 Task: Move the task Develop a new online tool for online job applications to the section Done in the project AvailPro and filter the tasks in the project by Due next week
Action: Mouse moved to (518, 383)
Screenshot: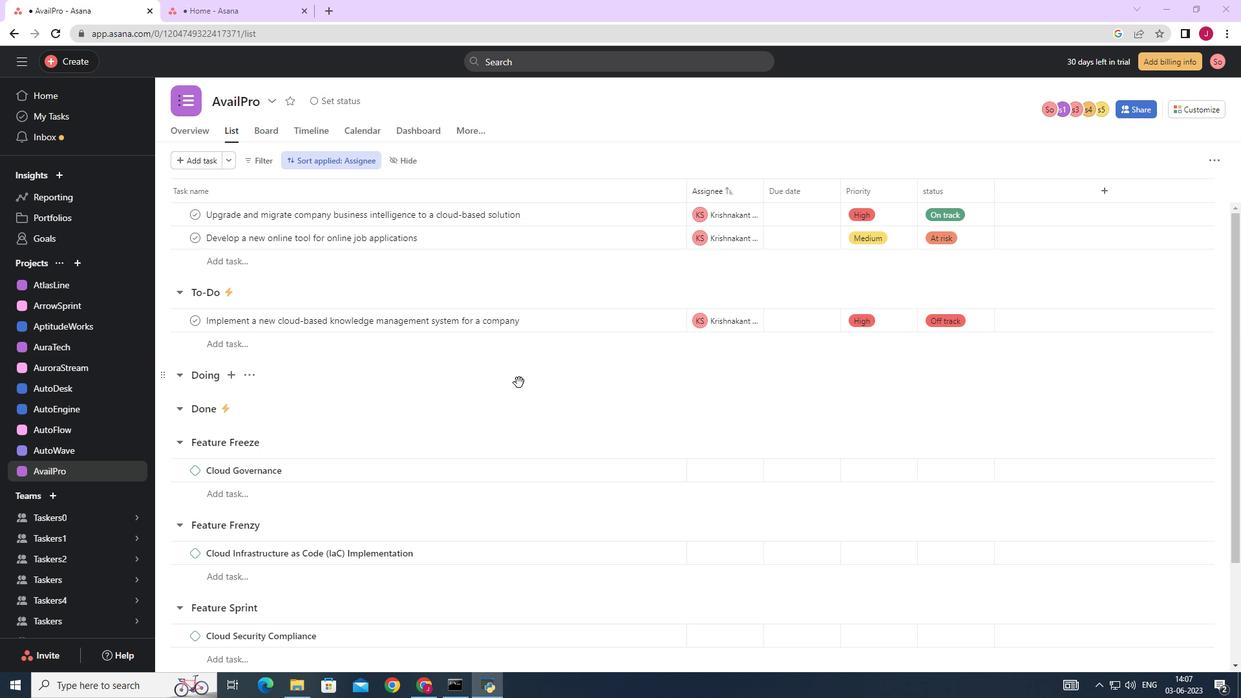 
Action: Mouse scrolled (518, 384) with delta (0, 0)
Screenshot: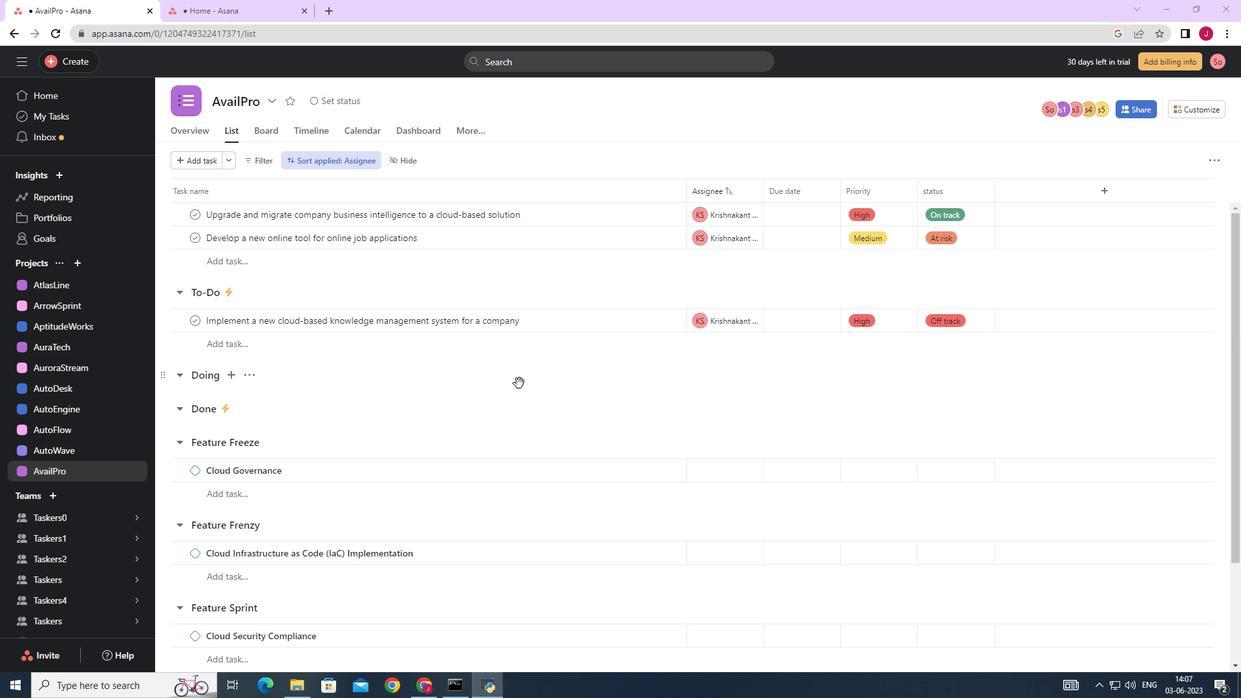 
Action: Mouse scrolled (518, 384) with delta (0, 0)
Screenshot: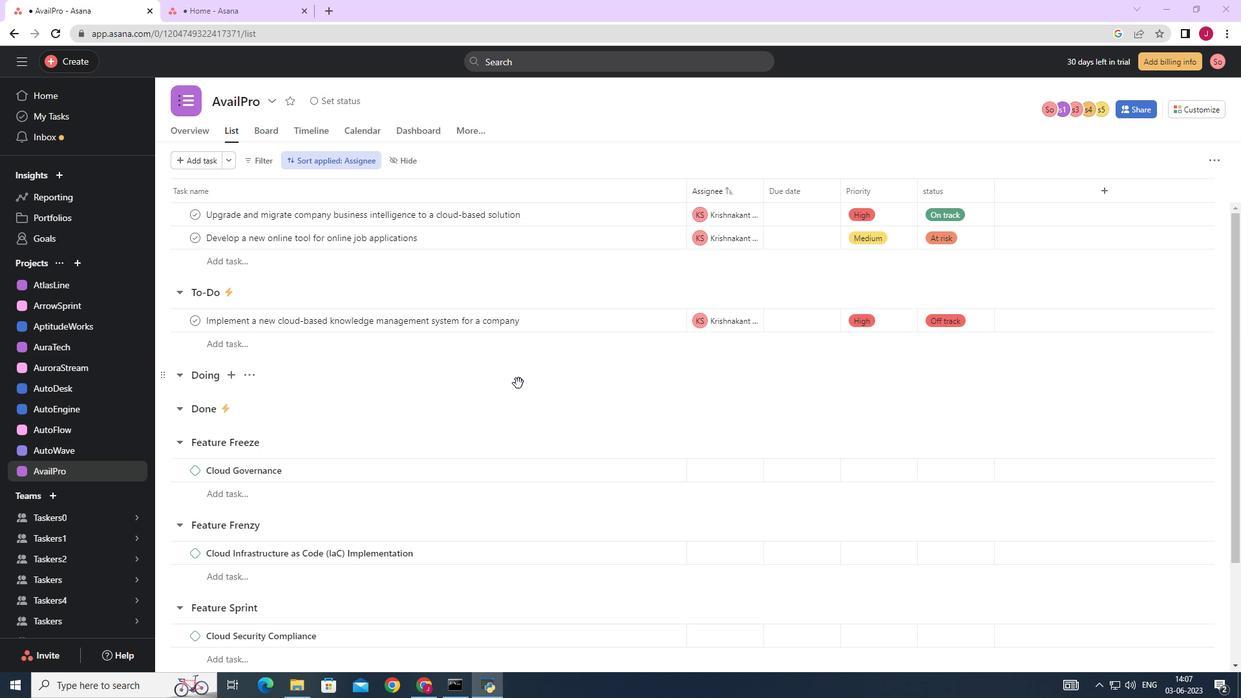 
Action: Mouse moved to (648, 235)
Screenshot: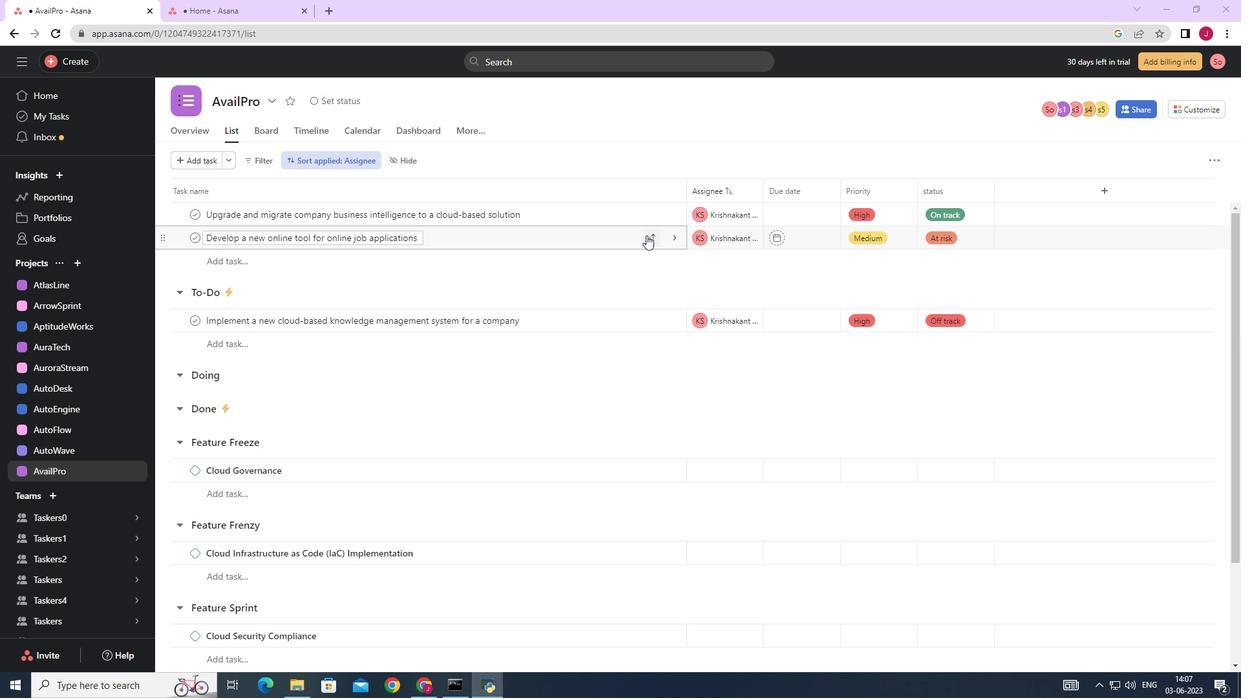 
Action: Mouse pressed left at (648, 235)
Screenshot: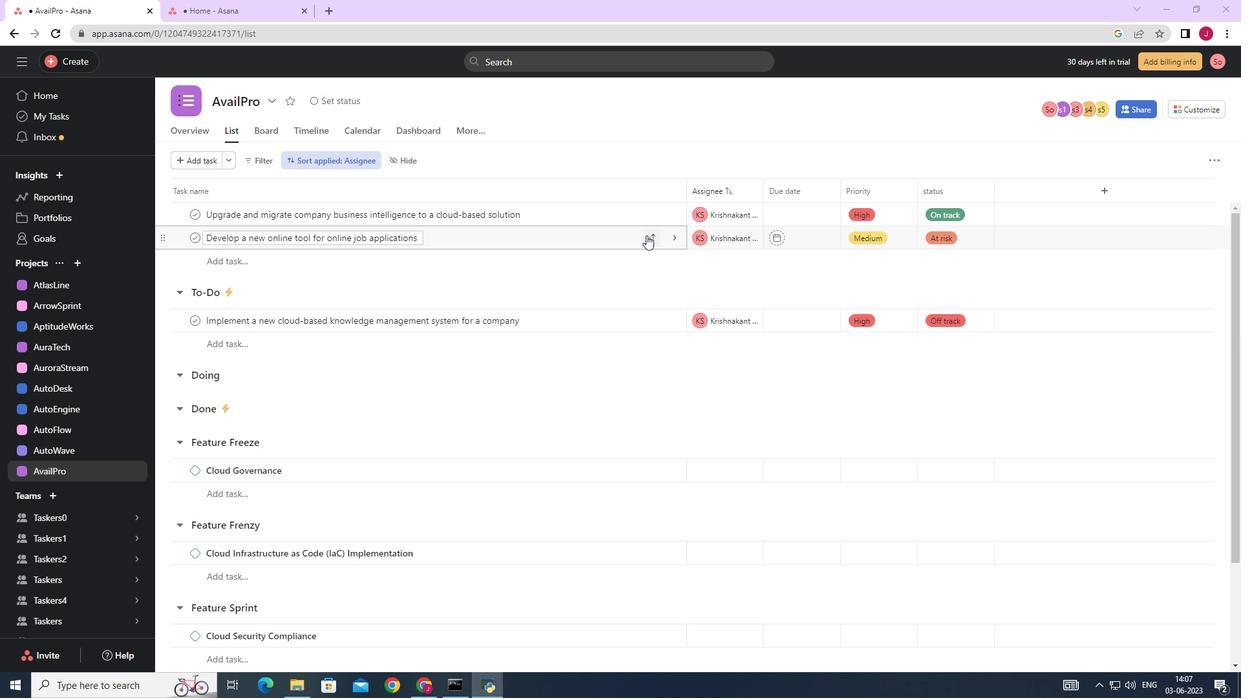 
Action: Mouse moved to (570, 348)
Screenshot: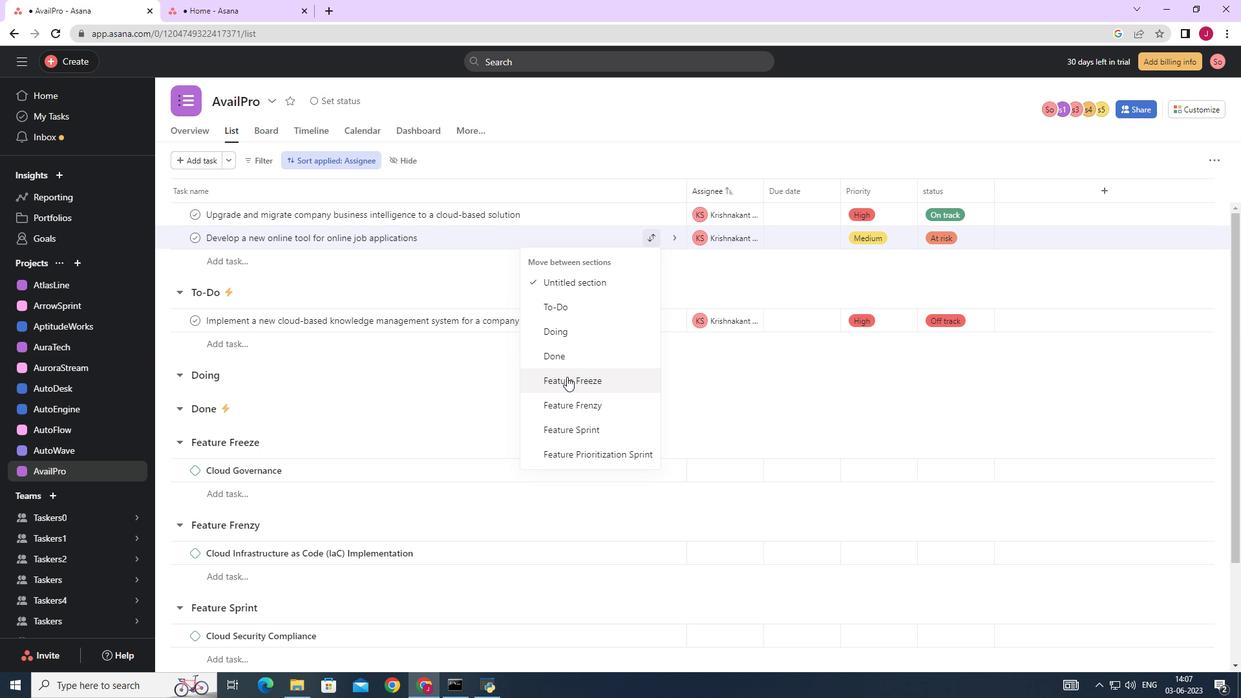
Action: Mouse pressed left at (570, 348)
Screenshot: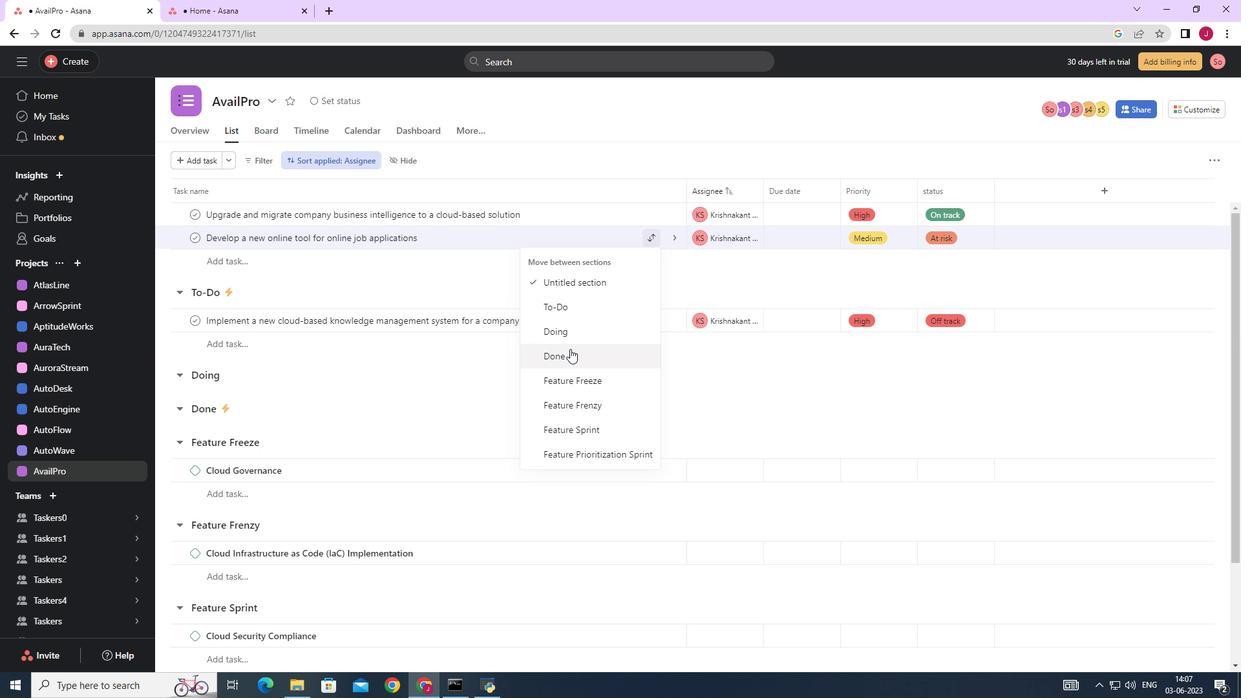 
Action: Mouse moved to (257, 158)
Screenshot: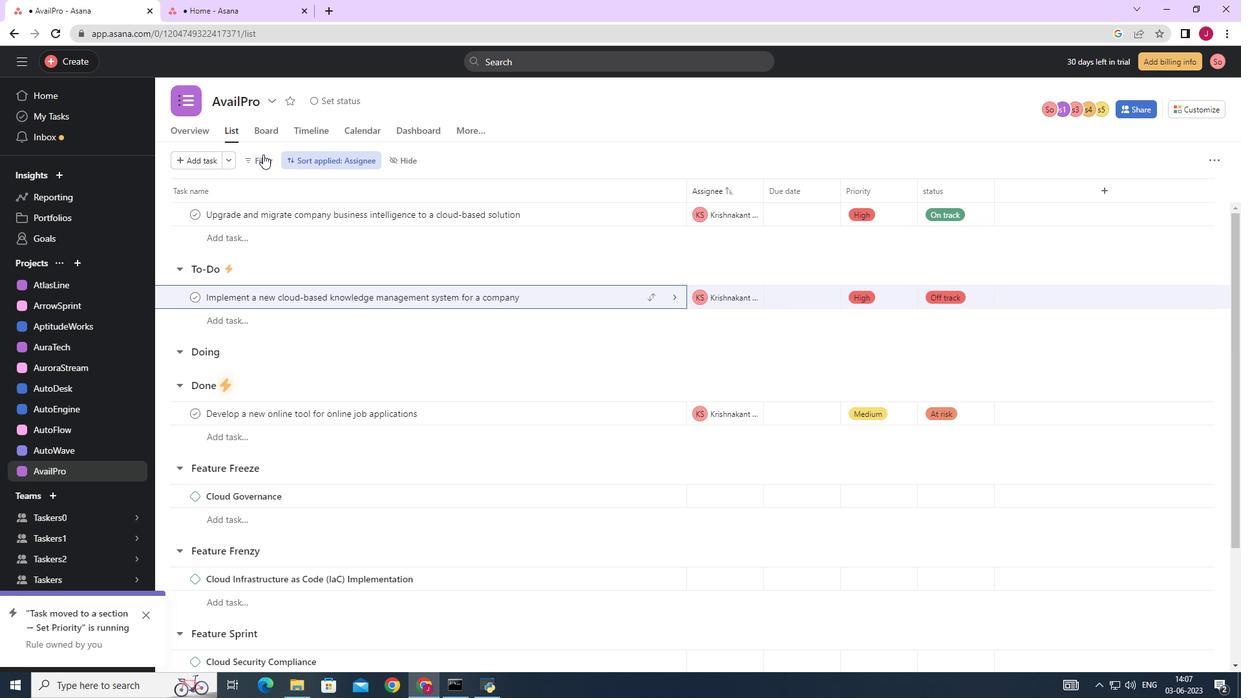 
Action: Mouse pressed left at (257, 158)
Screenshot: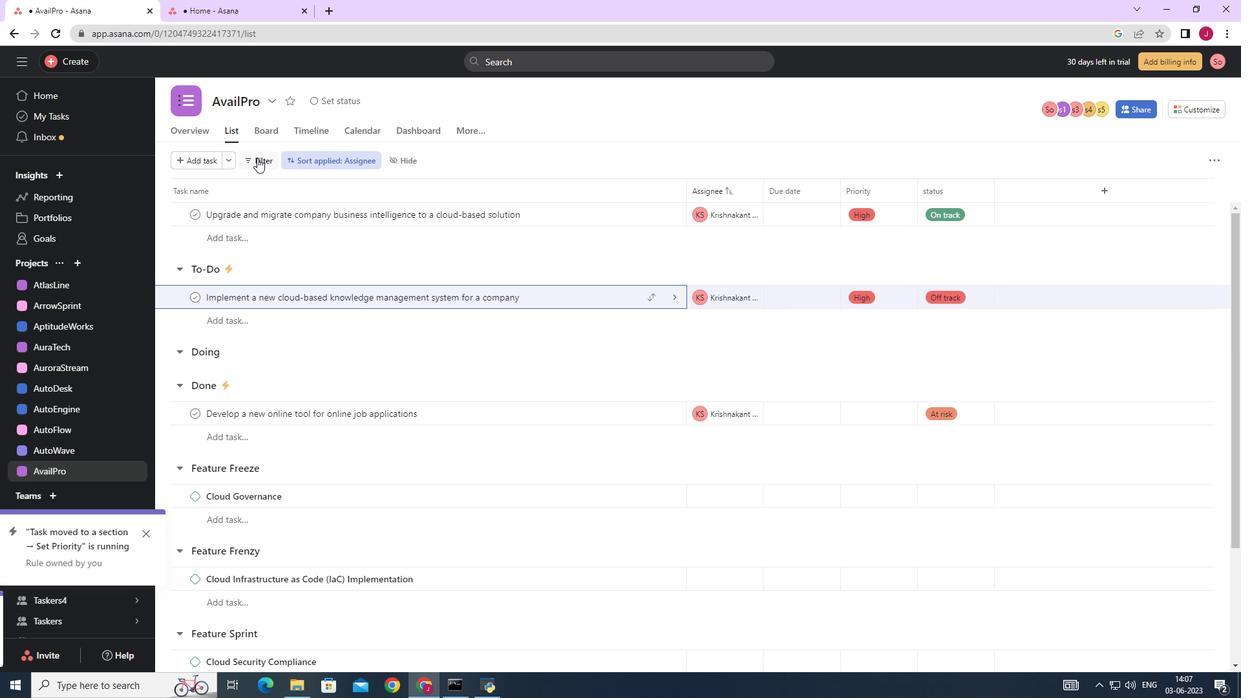 
Action: Mouse moved to (277, 232)
Screenshot: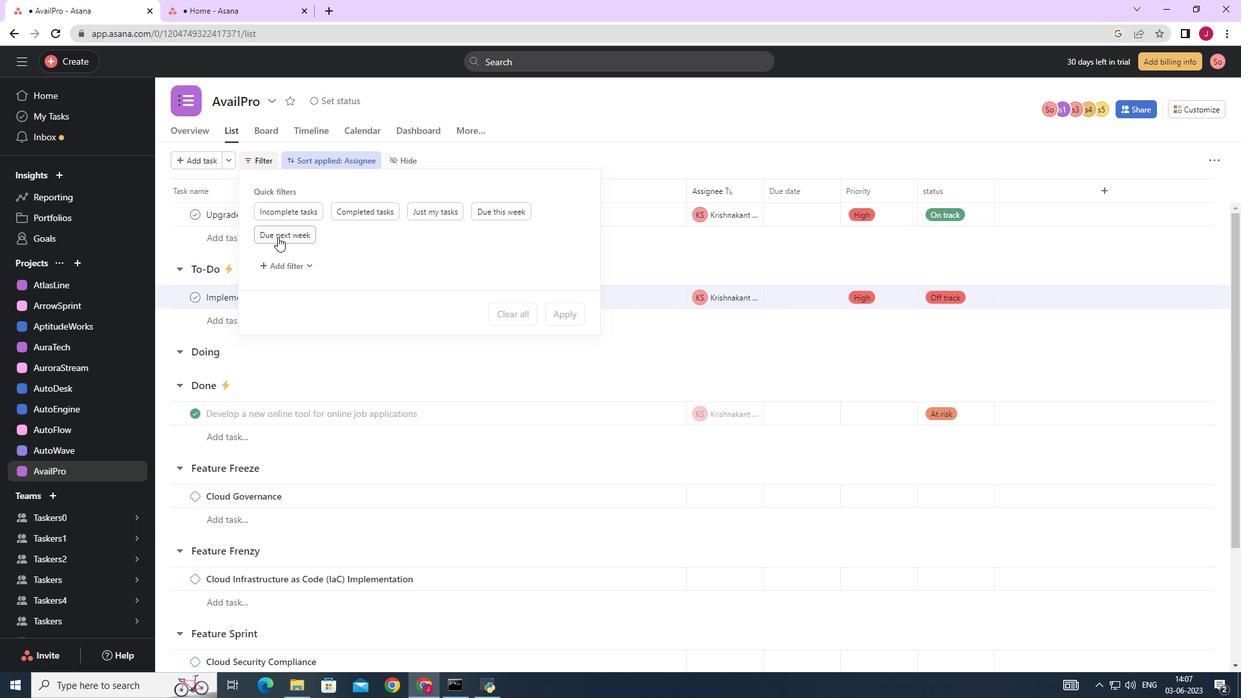 
Action: Mouse pressed left at (277, 232)
Screenshot: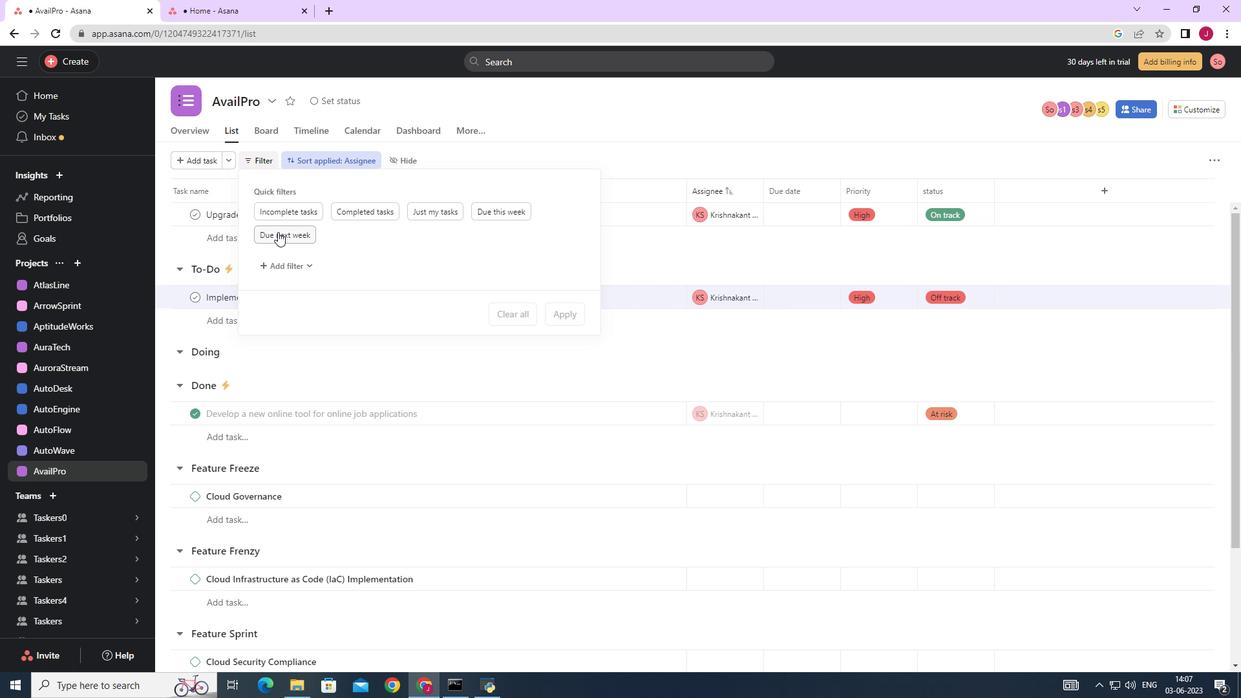 
Action: Mouse moved to (492, 289)
Screenshot: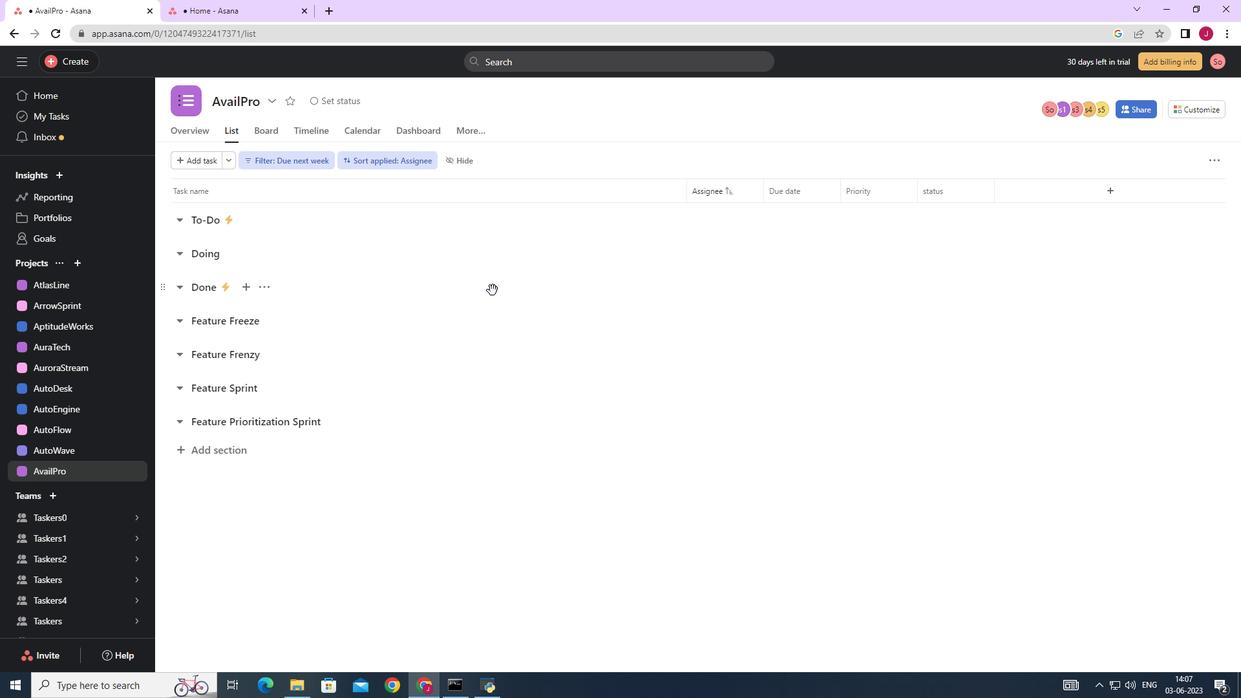 
